 Task: Add Mumm Napa Brut Prestige to the cart.
Action: Mouse moved to (722, 244)
Screenshot: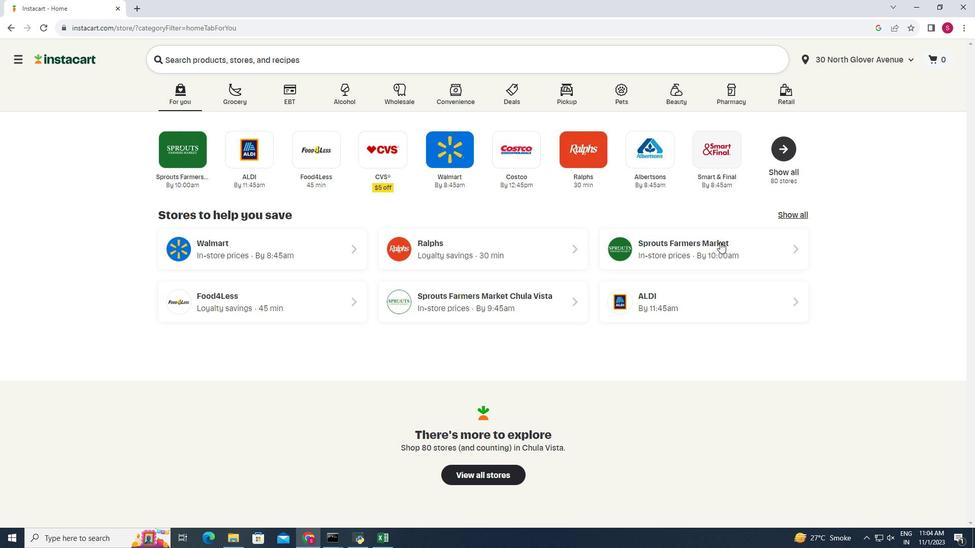 
Action: Mouse pressed left at (722, 244)
Screenshot: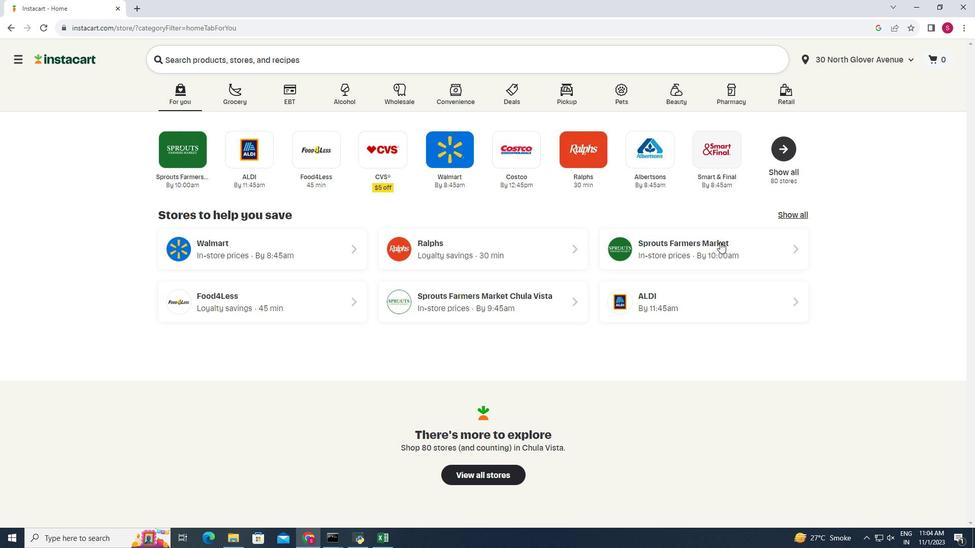 
Action: Mouse moved to (19, 489)
Screenshot: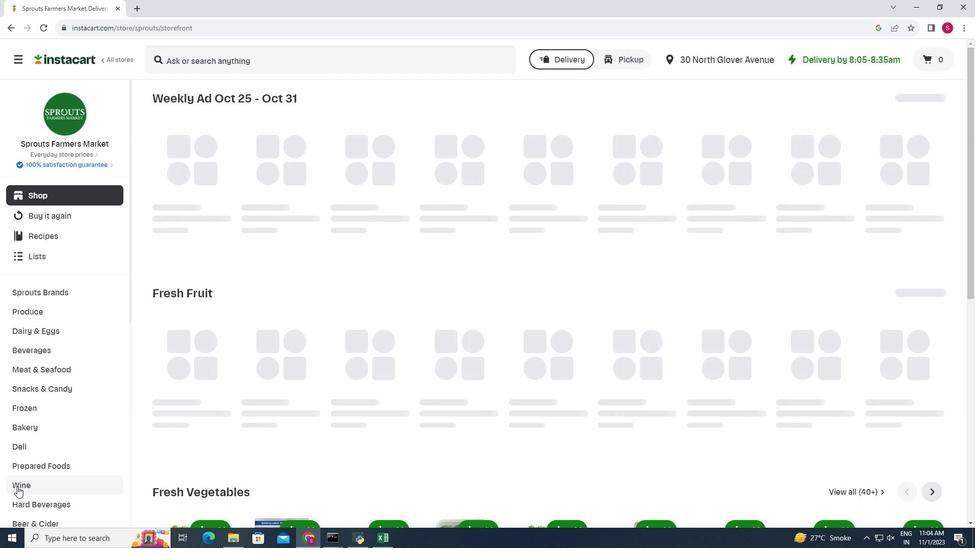 
Action: Mouse pressed left at (19, 489)
Screenshot: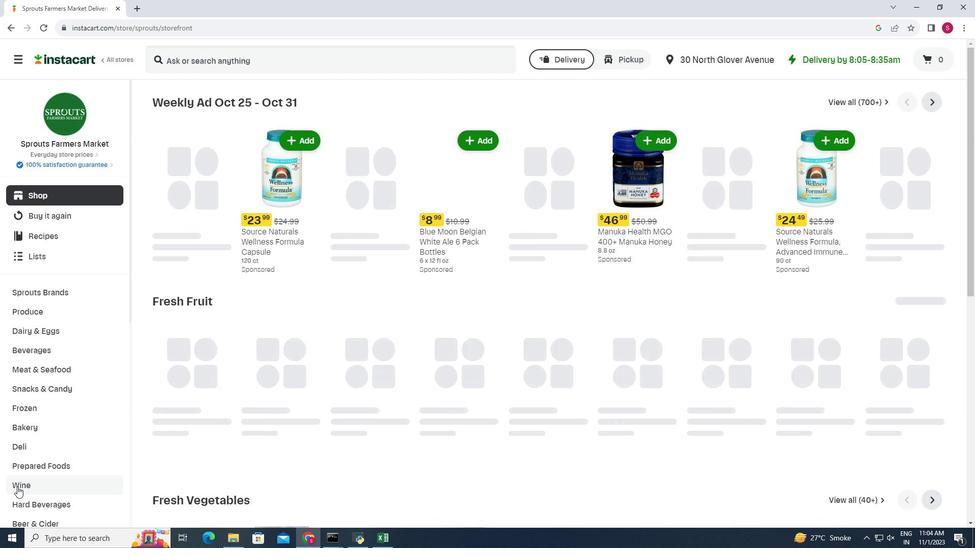 
Action: Mouse moved to (351, 132)
Screenshot: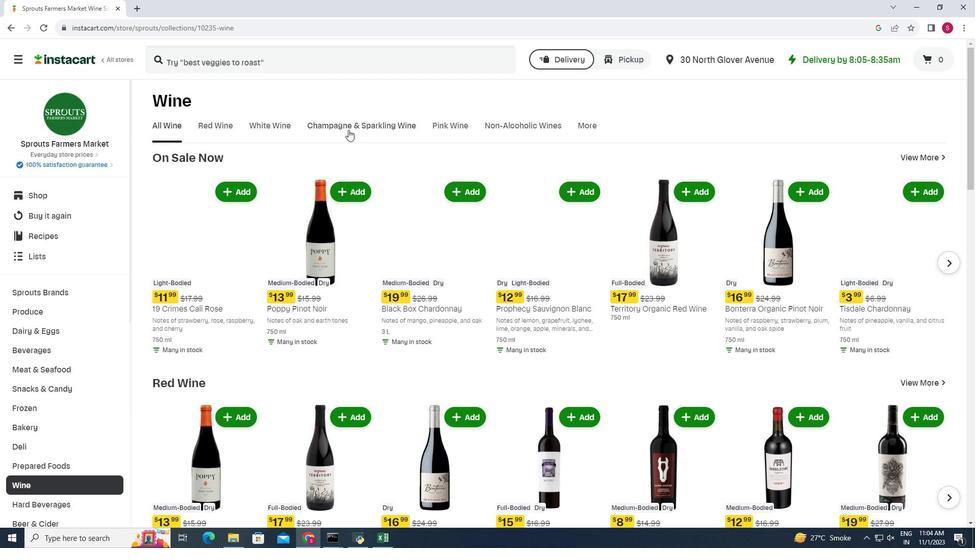
Action: Mouse pressed left at (351, 132)
Screenshot: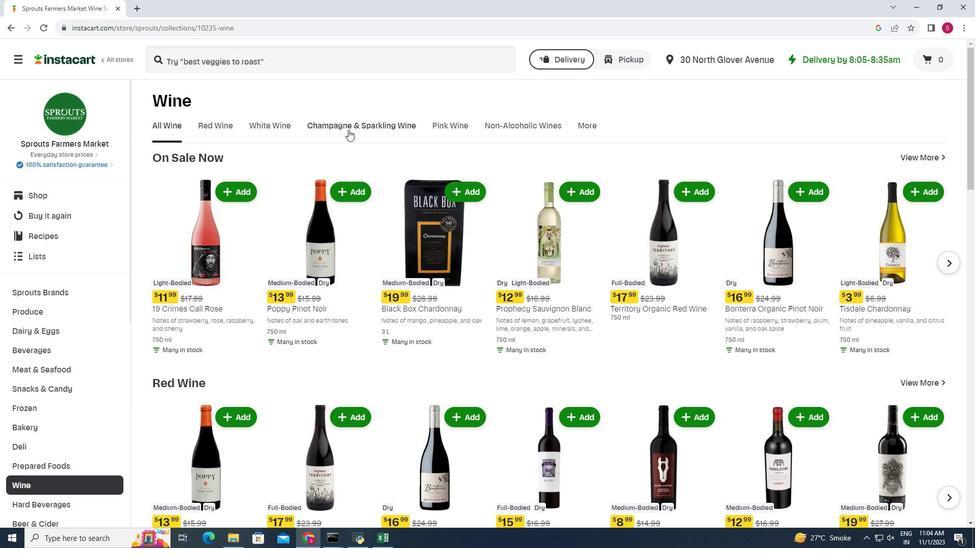 
Action: Mouse moved to (488, 199)
Screenshot: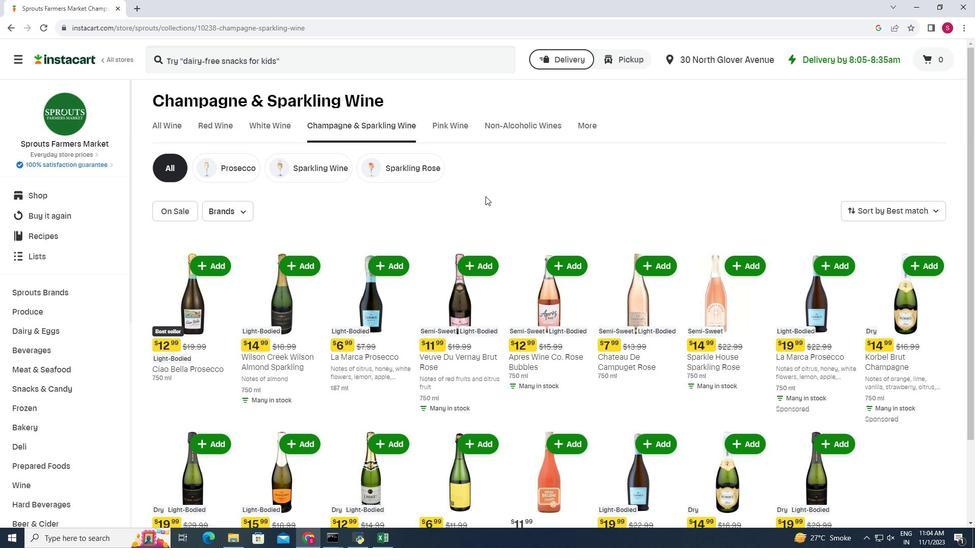 
Action: Mouse scrolled (488, 198) with delta (0, 0)
Screenshot: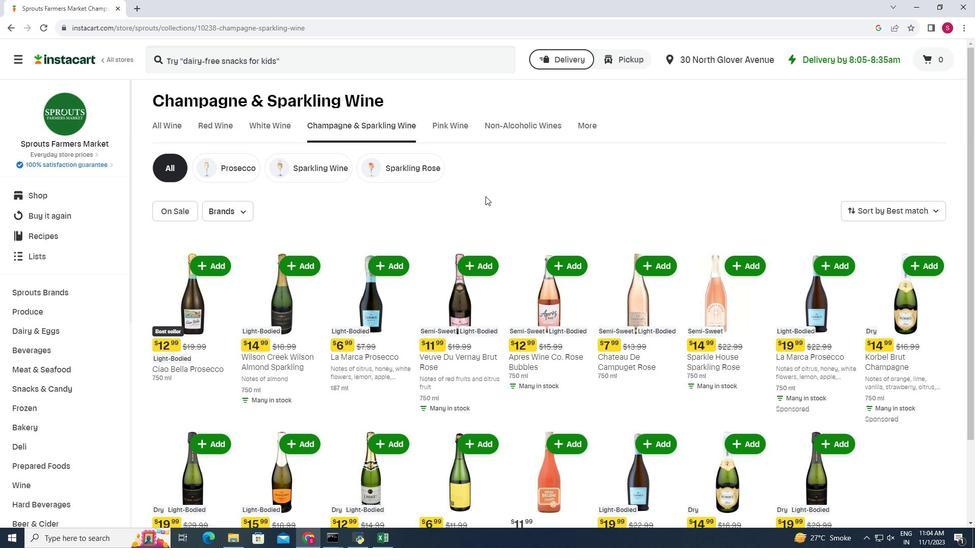 
Action: Mouse moved to (425, 294)
Screenshot: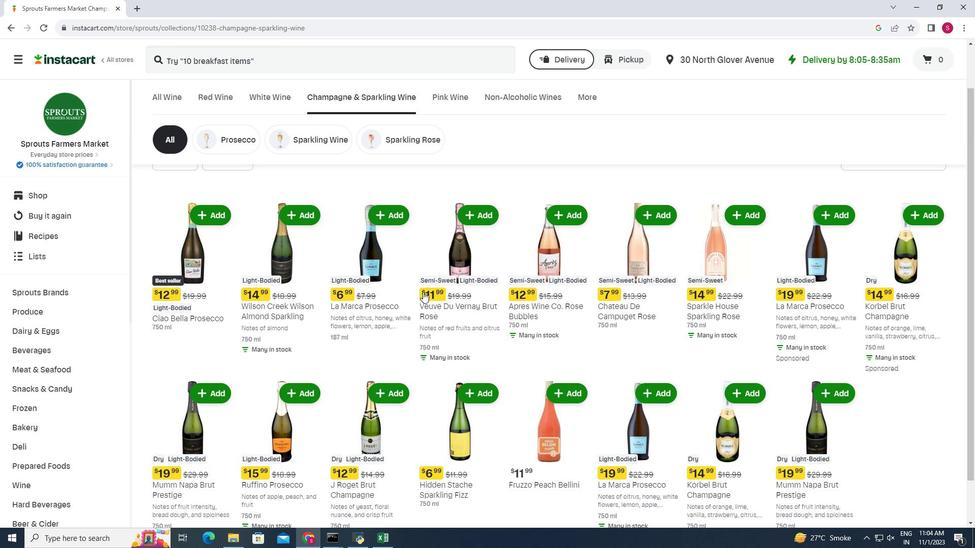 
Action: Mouse scrolled (425, 293) with delta (0, 0)
Screenshot: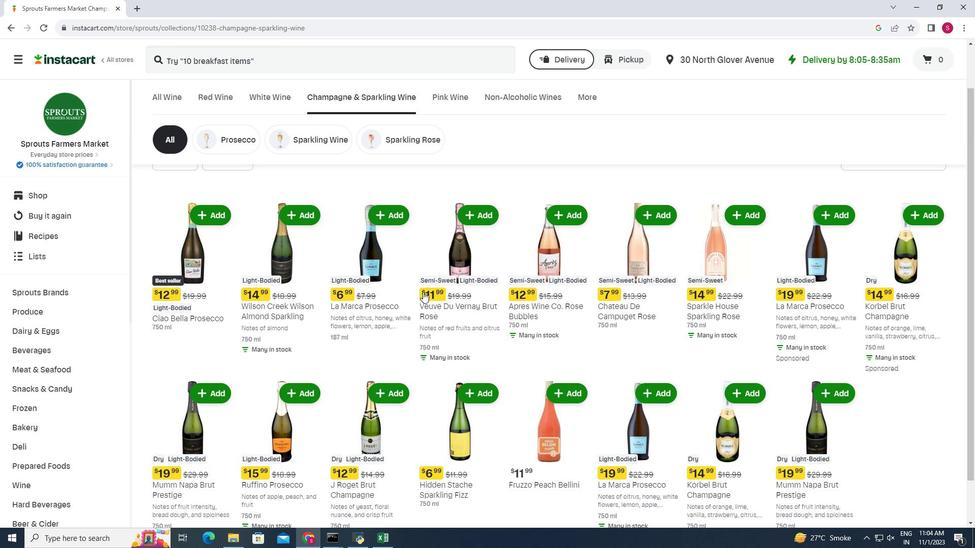 
Action: Mouse moved to (428, 295)
Screenshot: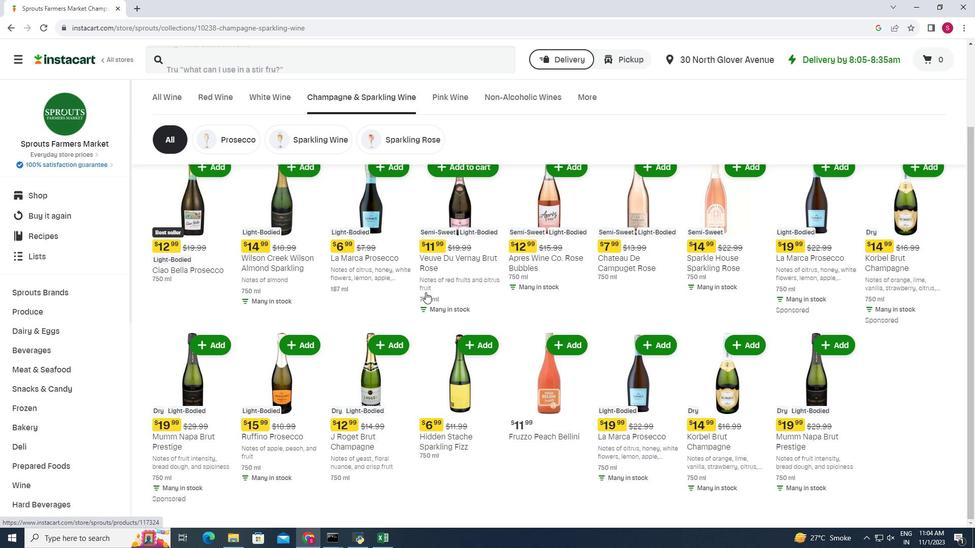 
Action: Mouse scrolled (428, 294) with delta (0, 0)
Screenshot: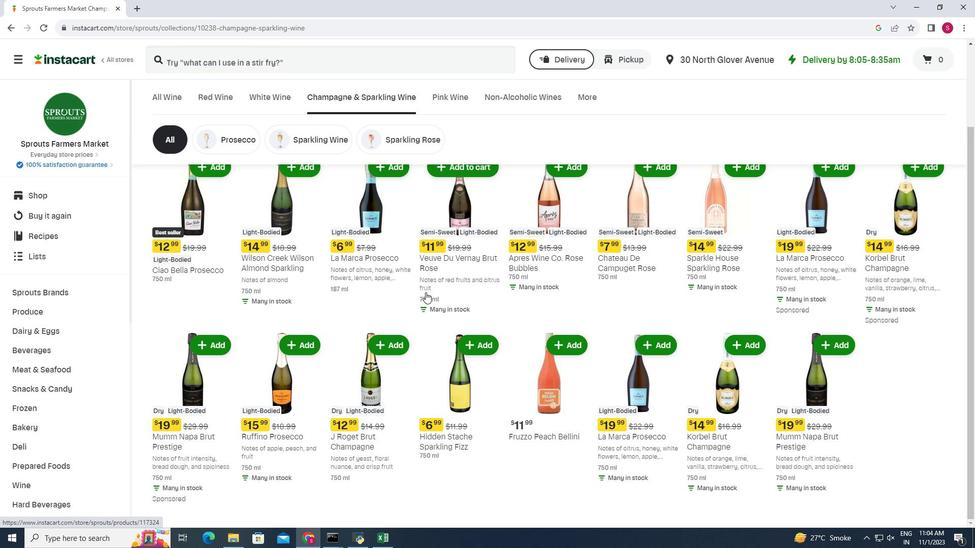 
Action: Mouse moved to (212, 348)
Screenshot: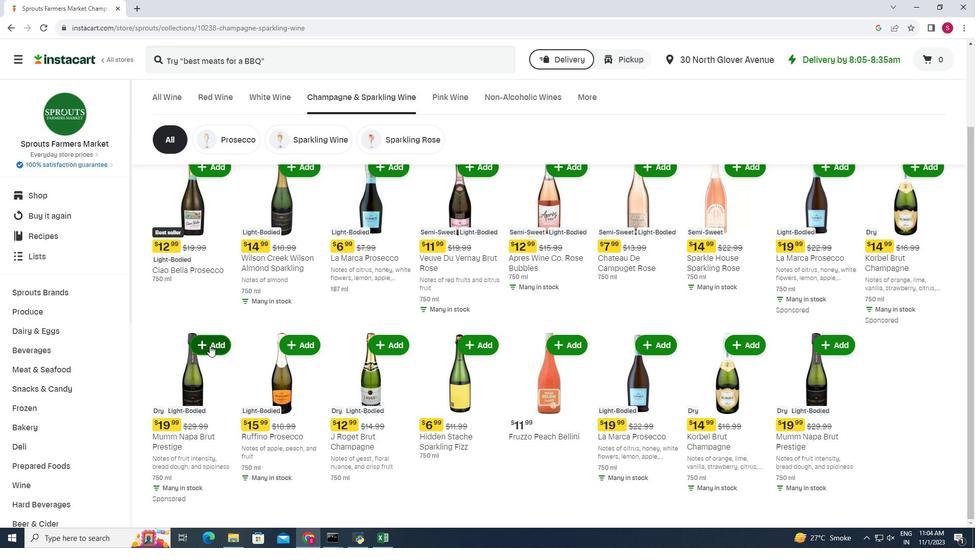 
Action: Mouse pressed left at (212, 348)
Screenshot: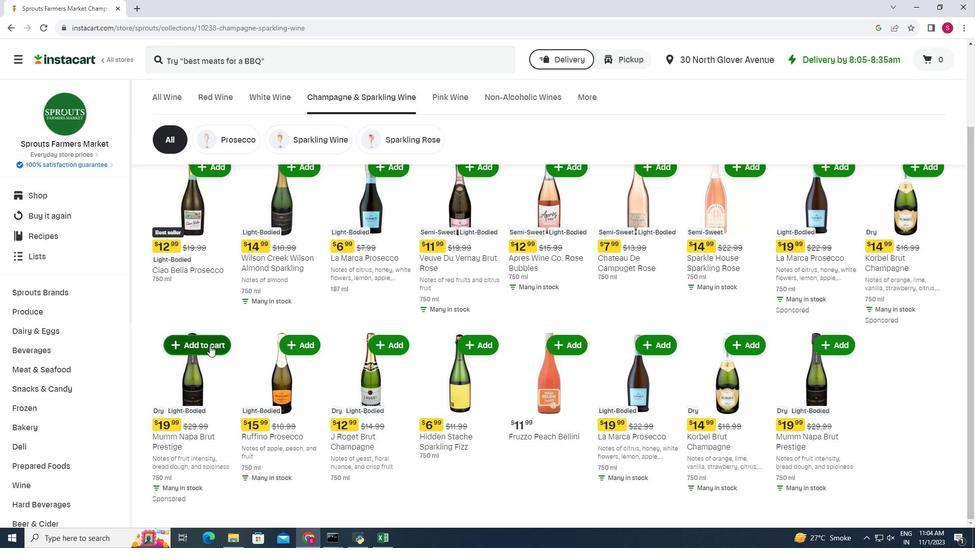 
Action: Mouse moved to (221, 316)
Screenshot: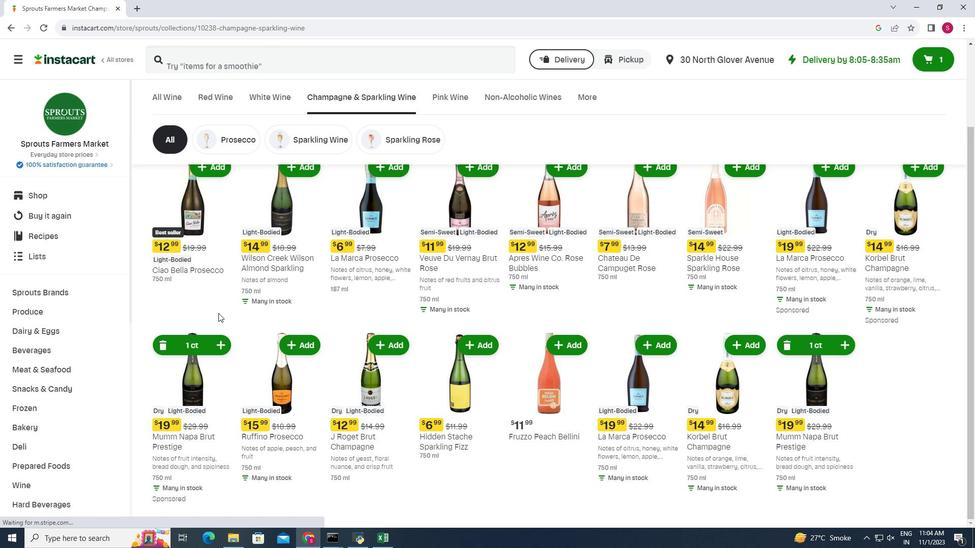 
